 Task: Create a due date automation trigger when advanced on, 2 working days after a card is due add basic not assigned to member @aryan at 11:00 AM.
Action: Mouse moved to (1232, 100)
Screenshot: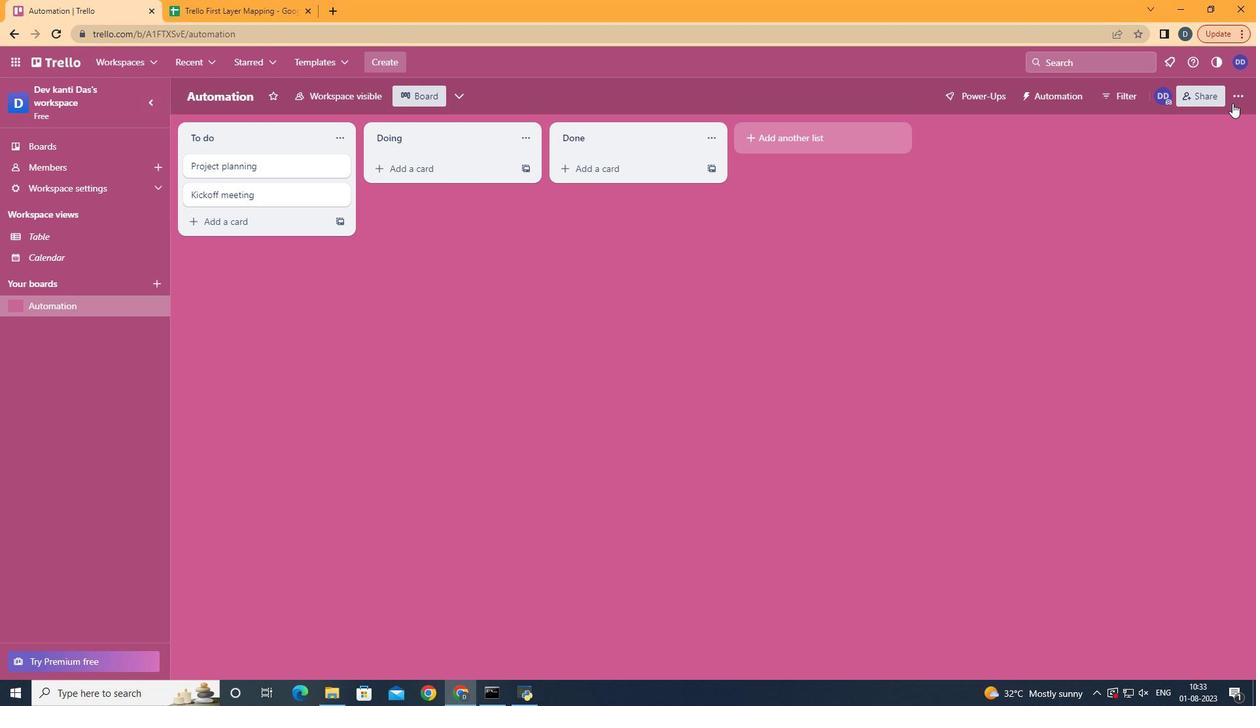 
Action: Mouse pressed left at (1232, 100)
Screenshot: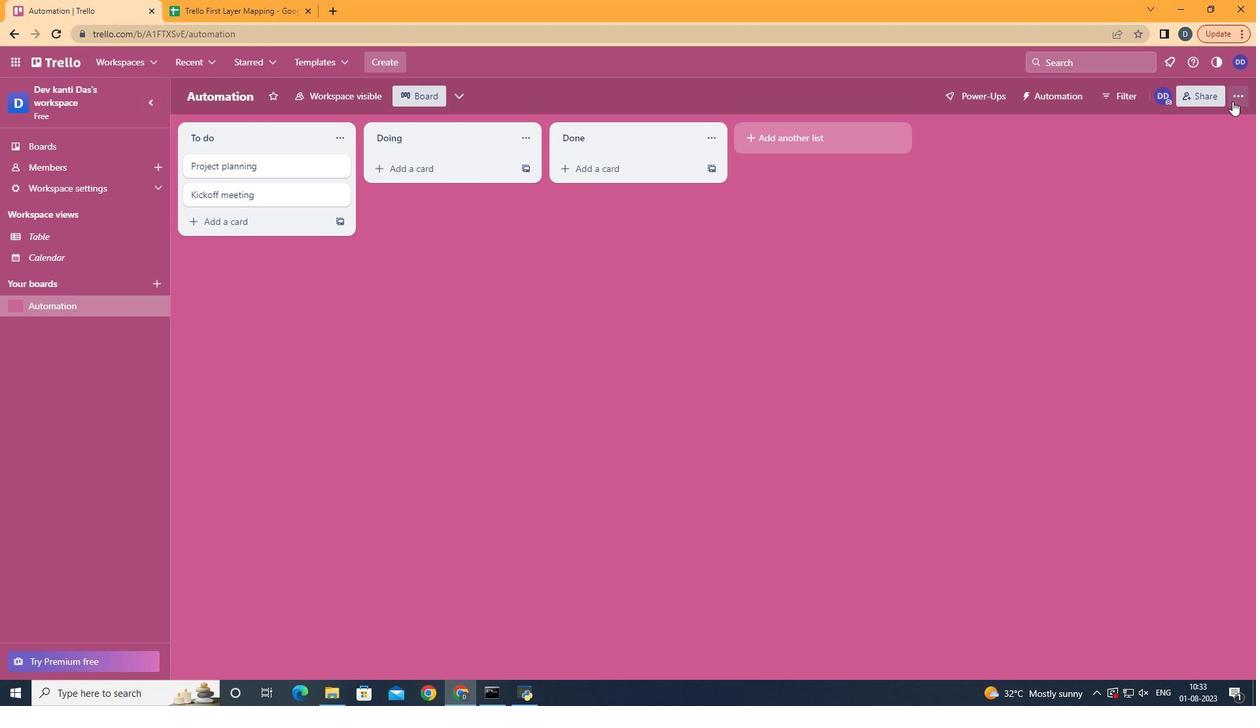 
Action: Mouse moved to (1192, 302)
Screenshot: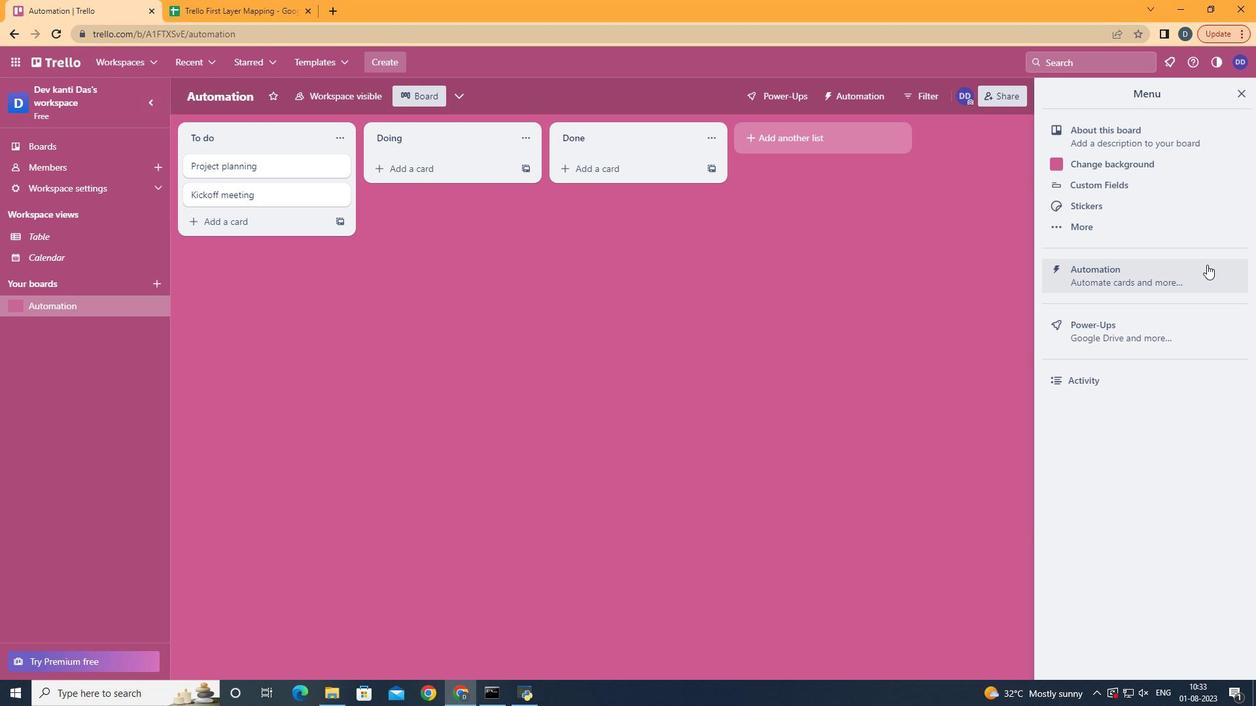 
Action: Mouse pressed left at (1192, 302)
Screenshot: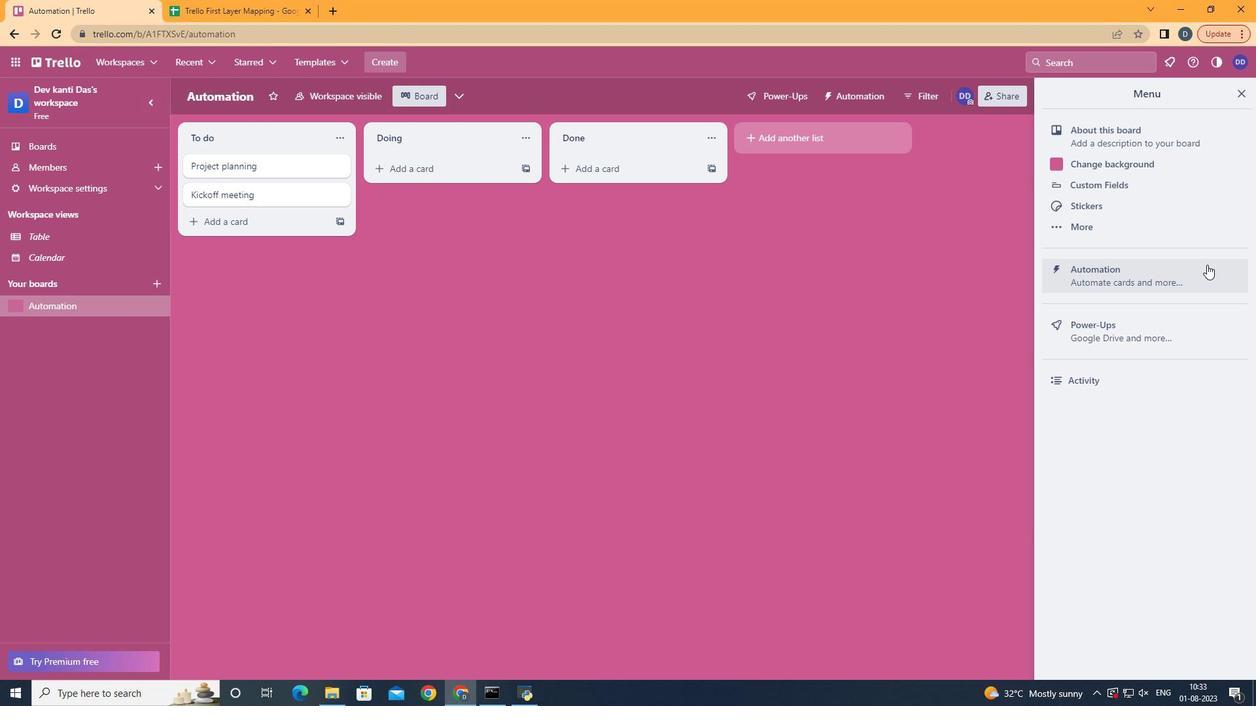 
Action: Mouse moved to (1187, 278)
Screenshot: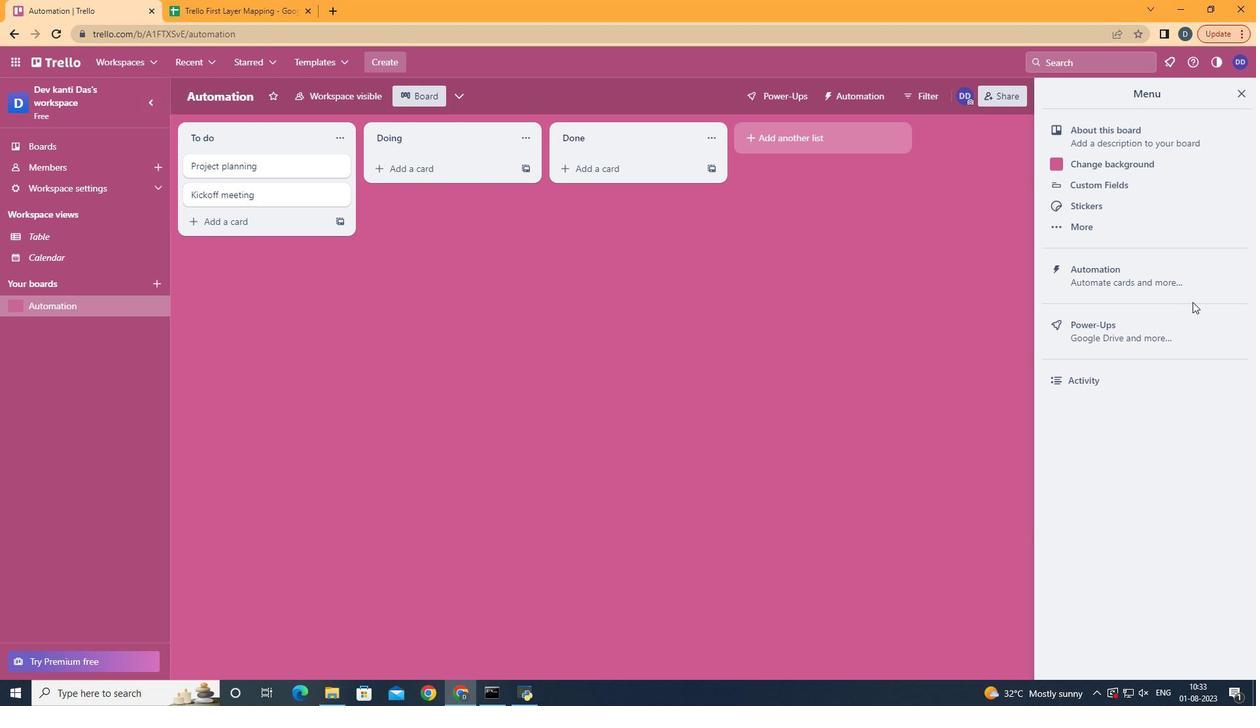 
Action: Mouse pressed left at (1187, 278)
Screenshot: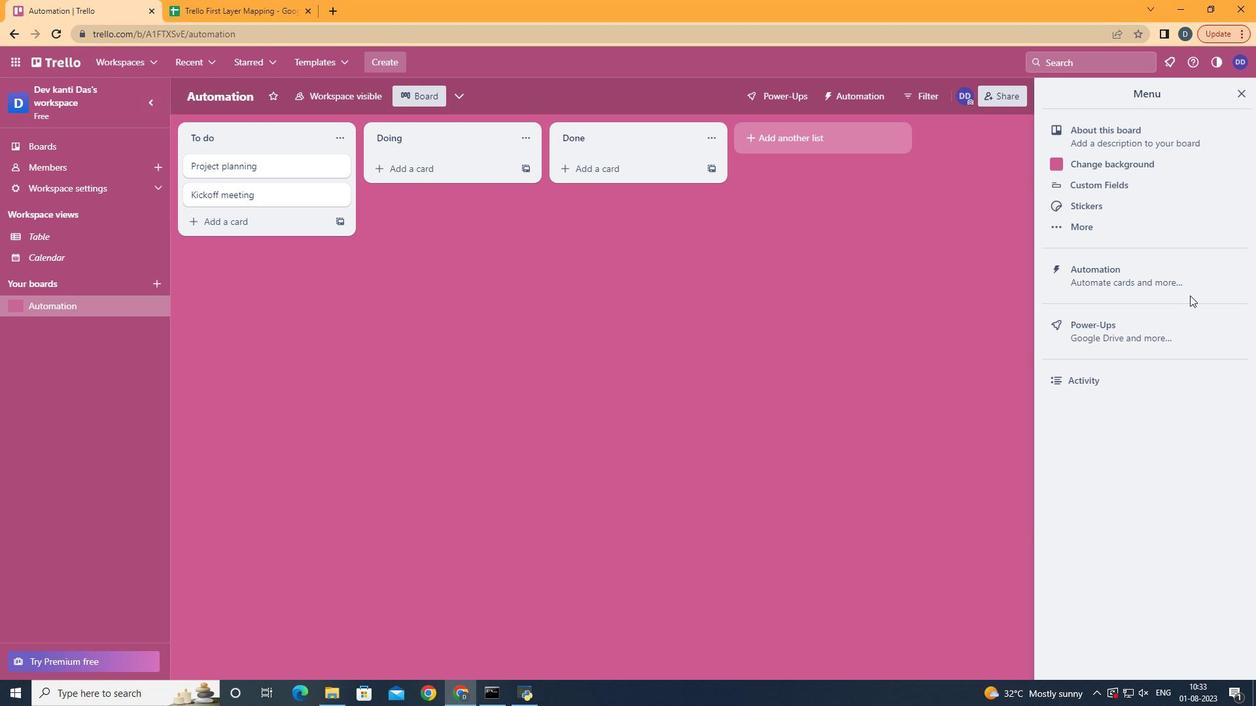 
Action: Mouse moved to (274, 261)
Screenshot: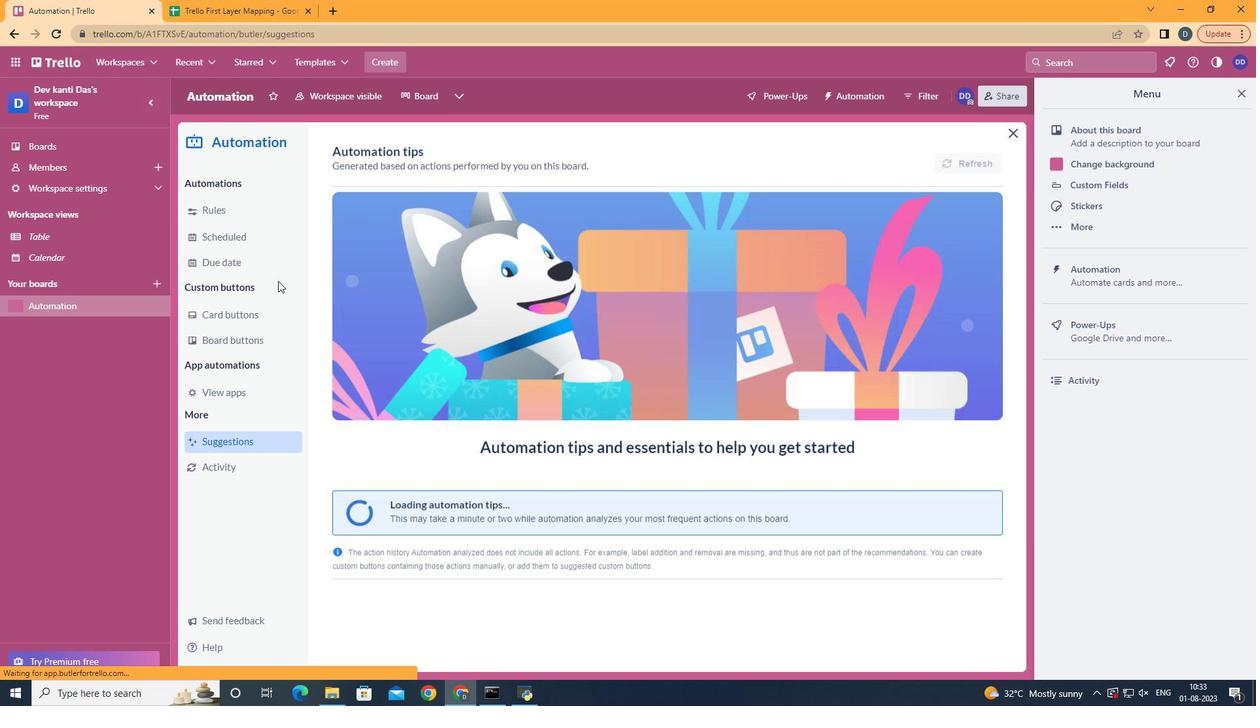 
Action: Mouse pressed left at (274, 261)
Screenshot: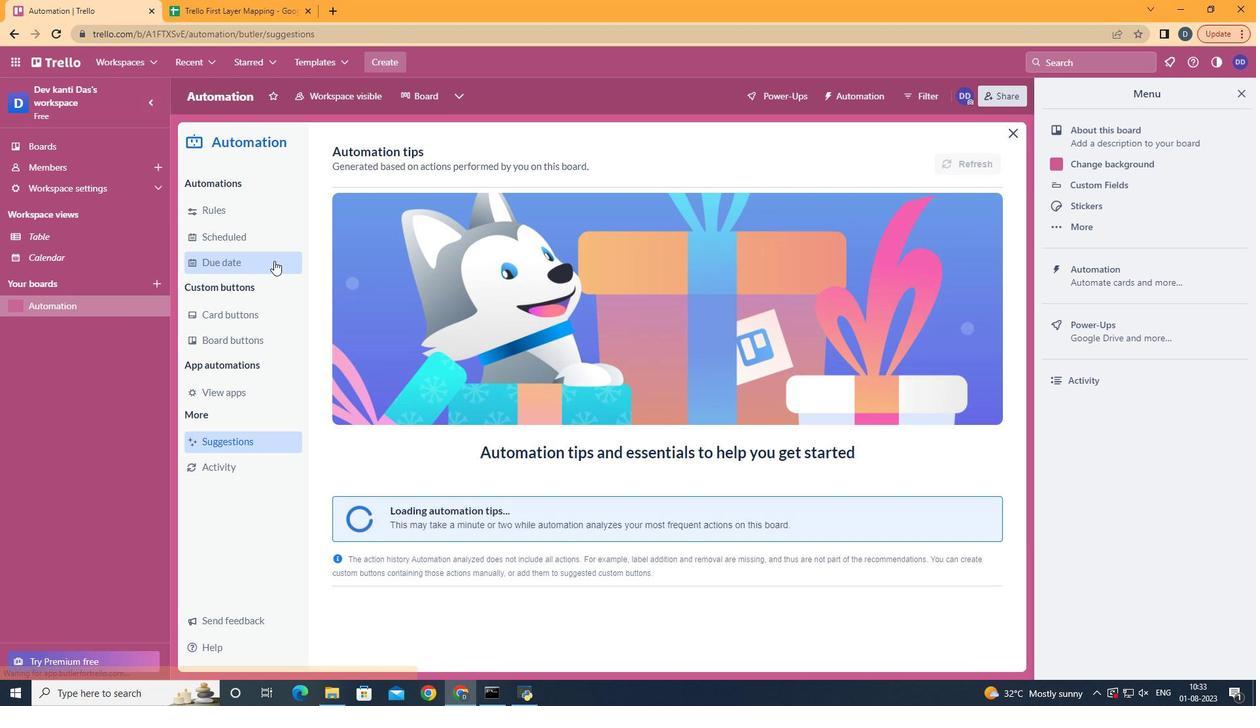 
Action: Mouse moved to (914, 157)
Screenshot: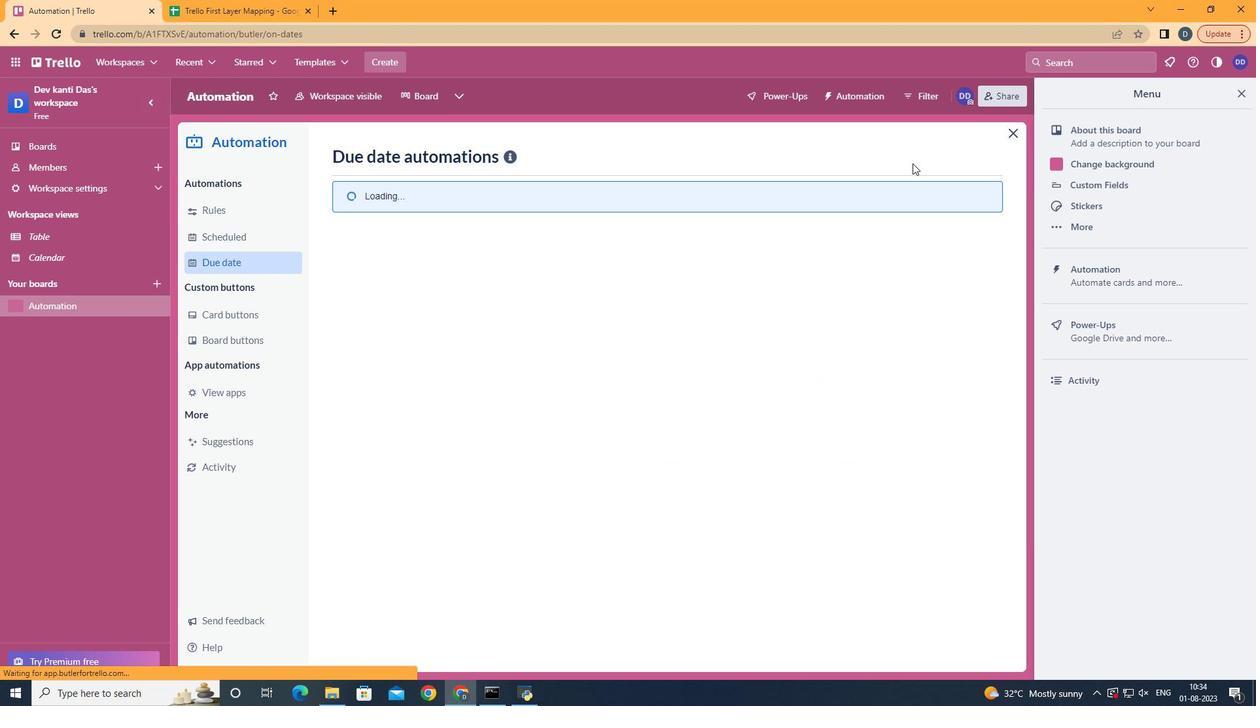 
Action: Mouse pressed left at (914, 157)
Screenshot: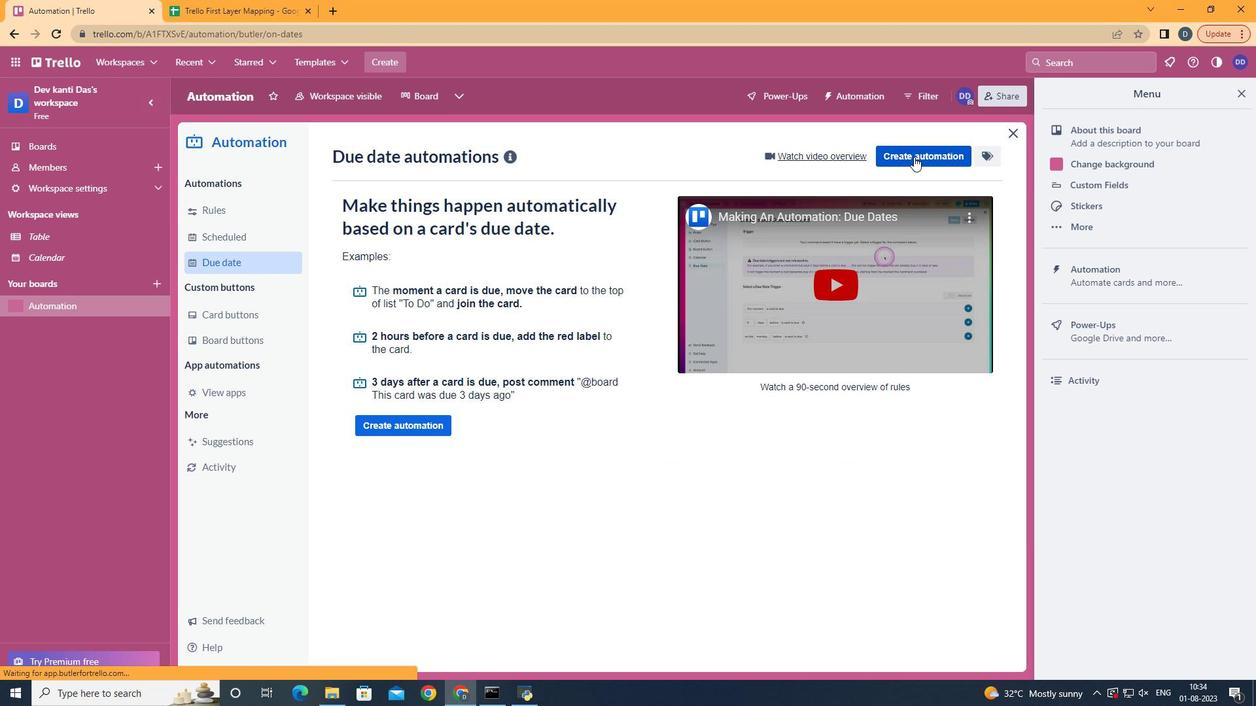 
Action: Mouse moved to (595, 284)
Screenshot: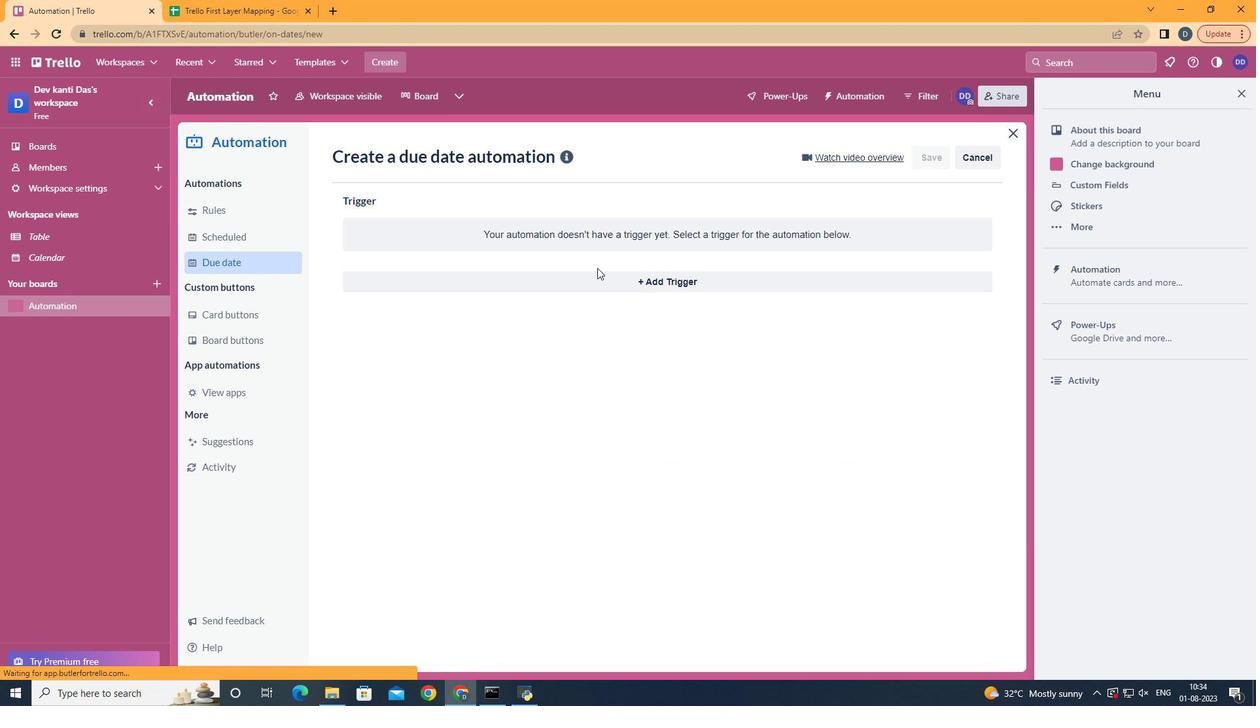 
Action: Mouse pressed left at (595, 284)
Screenshot: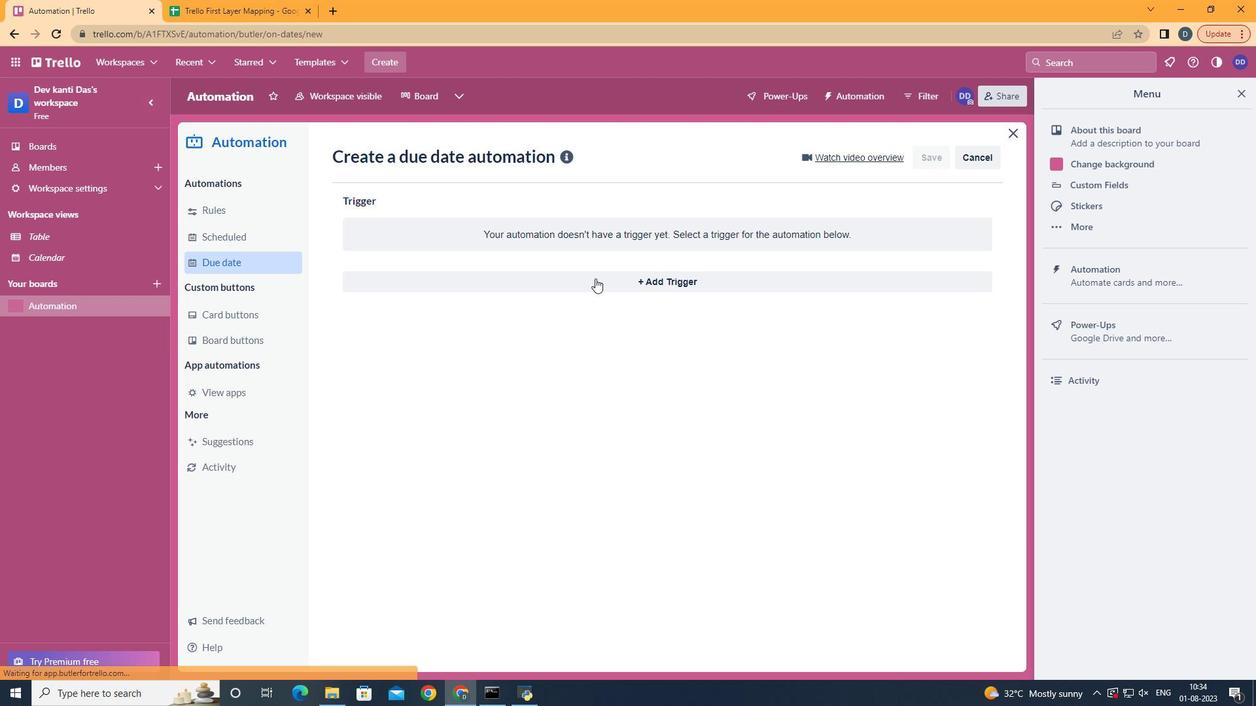 
Action: Mouse moved to (421, 525)
Screenshot: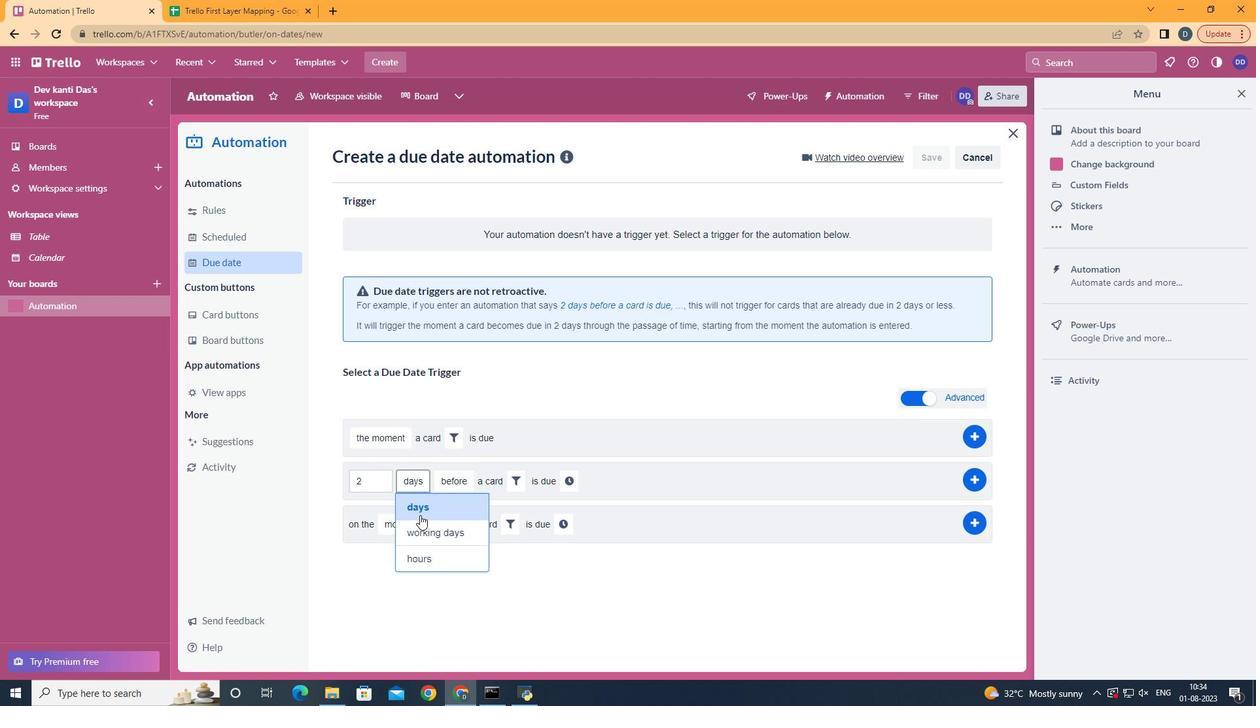 
Action: Mouse pressed left at (421, 525)
Screenshot: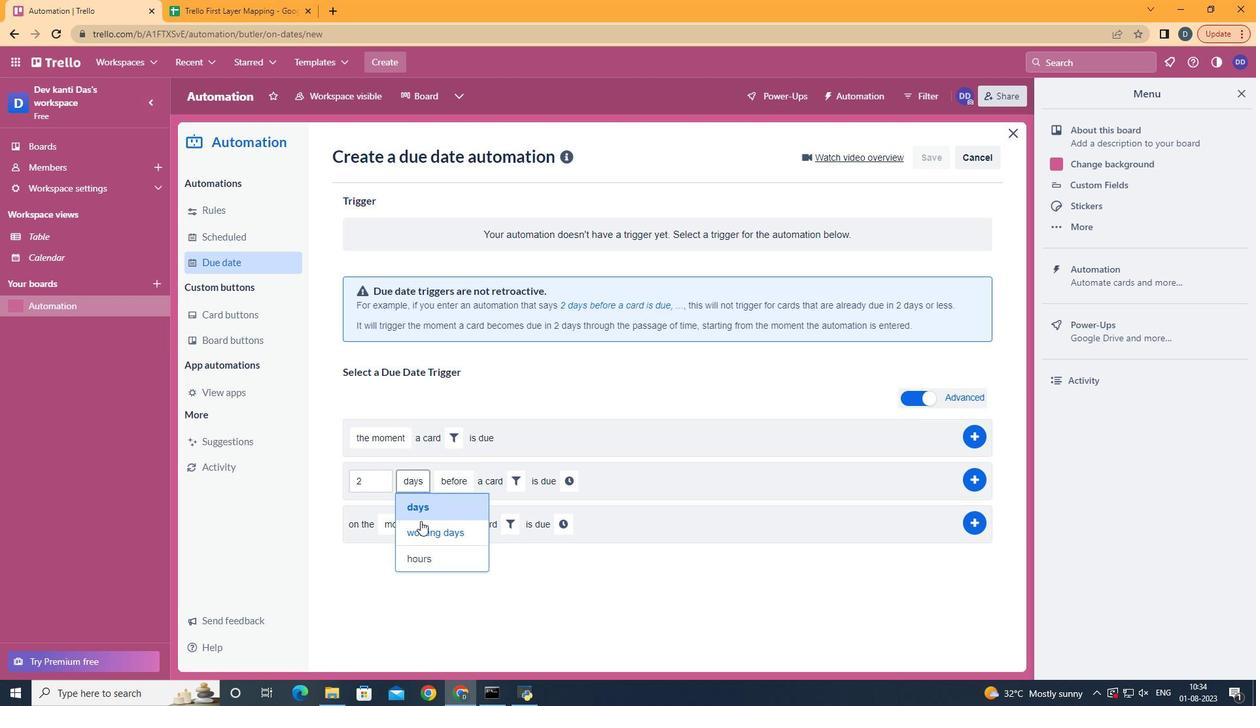 
Action: Mouse moved to (498, 530)
Screenshot: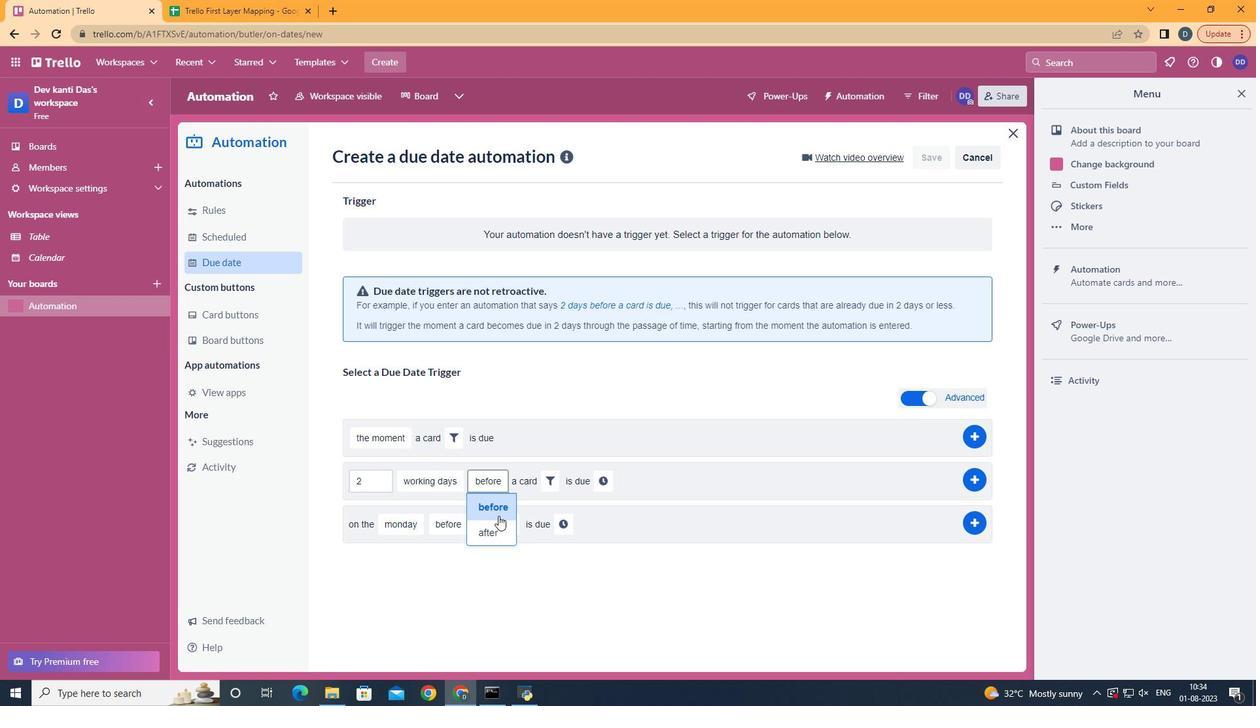
Action: Mouse pressed left at (498, 530)
Screenshot: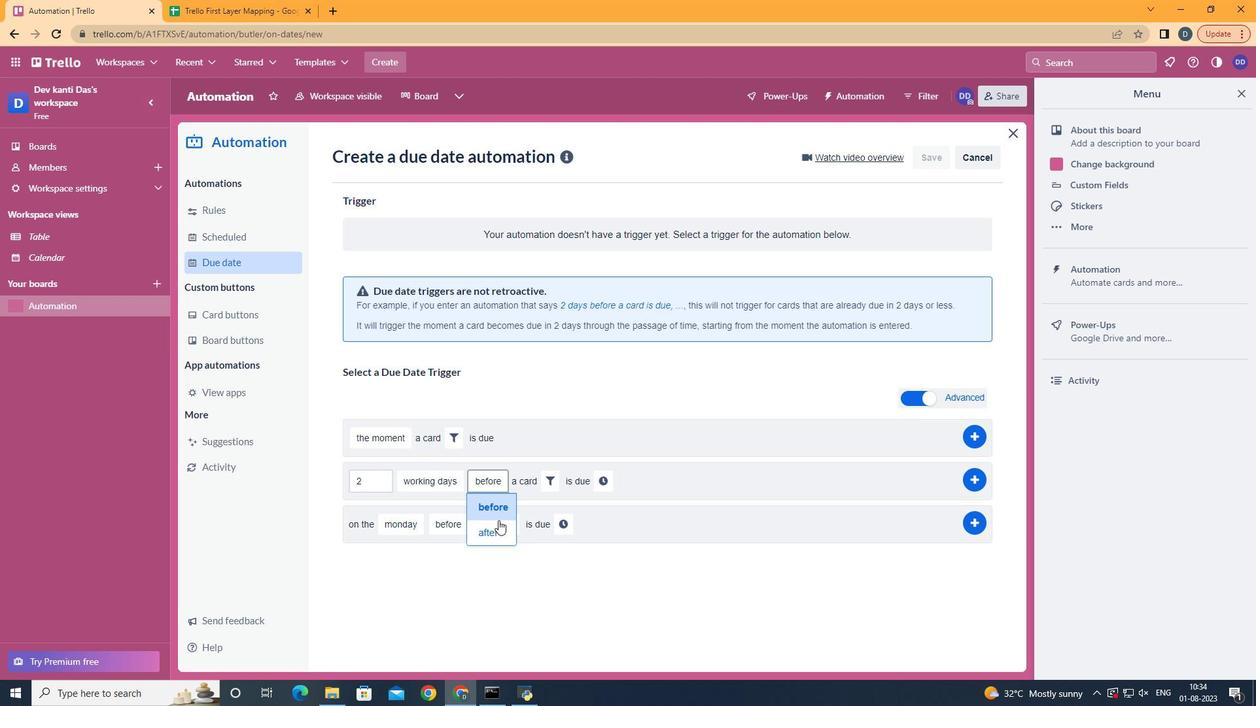 
Action: Mouse moved to (548, 478)
Screenshot: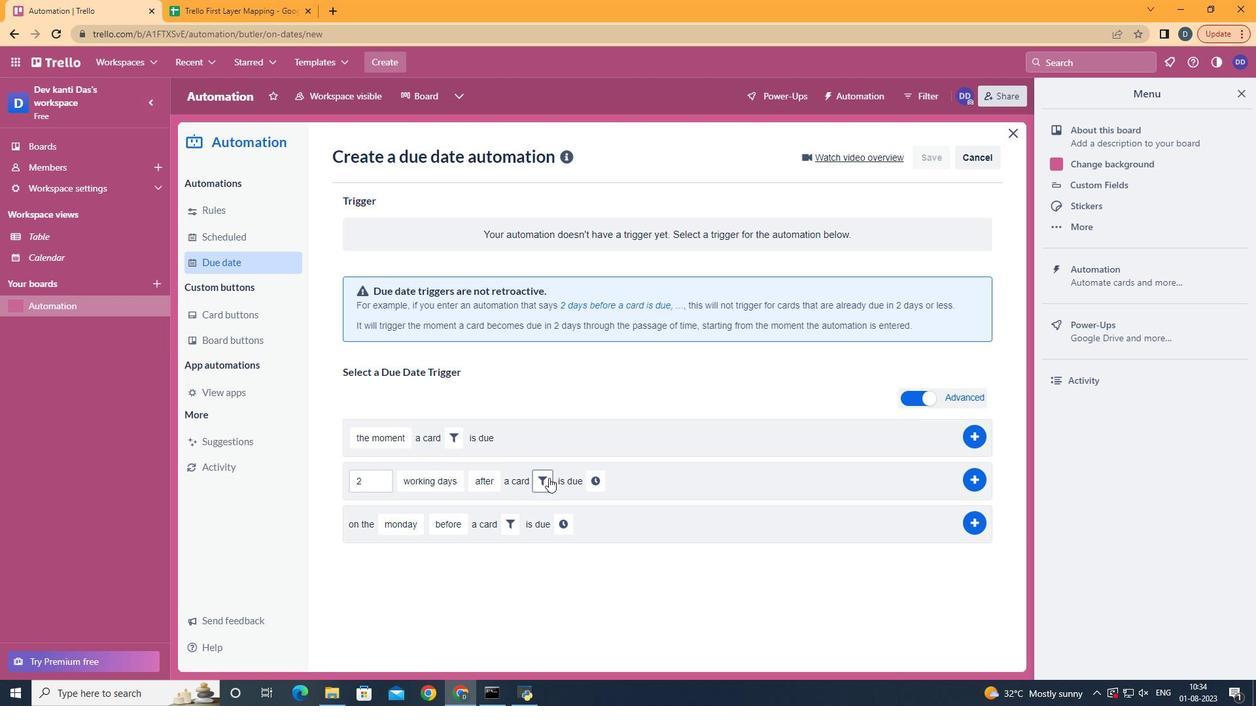 
Action: Mouse pressed left at (548, 478)
Screenshot: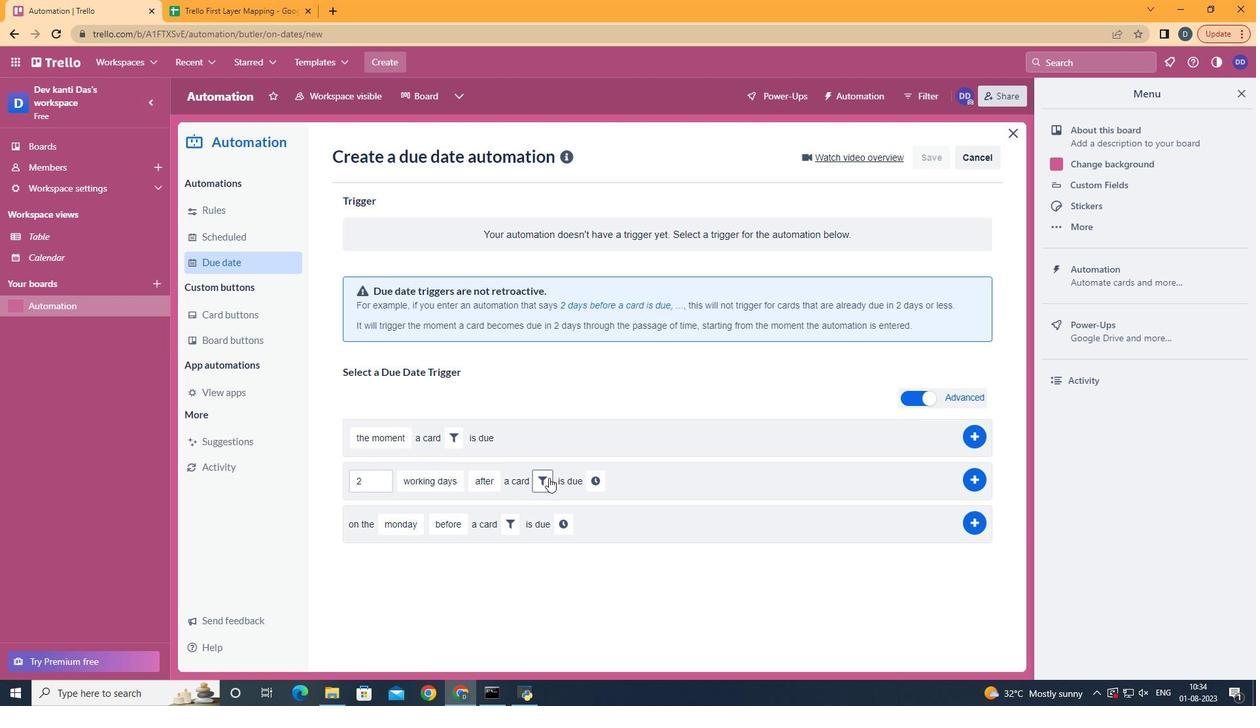 
Action: Mouse moved to (586, 616)
Screenshot: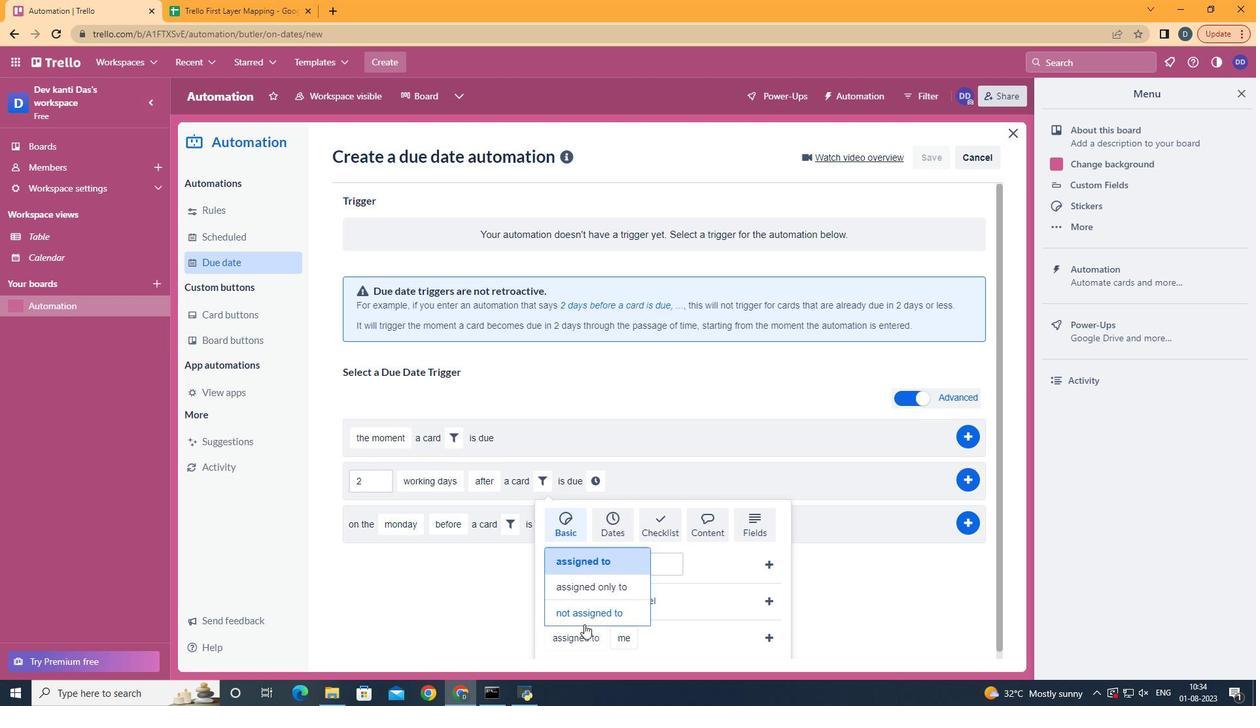 
Action: Mouse pressed left at (586, 616)
Screenshot: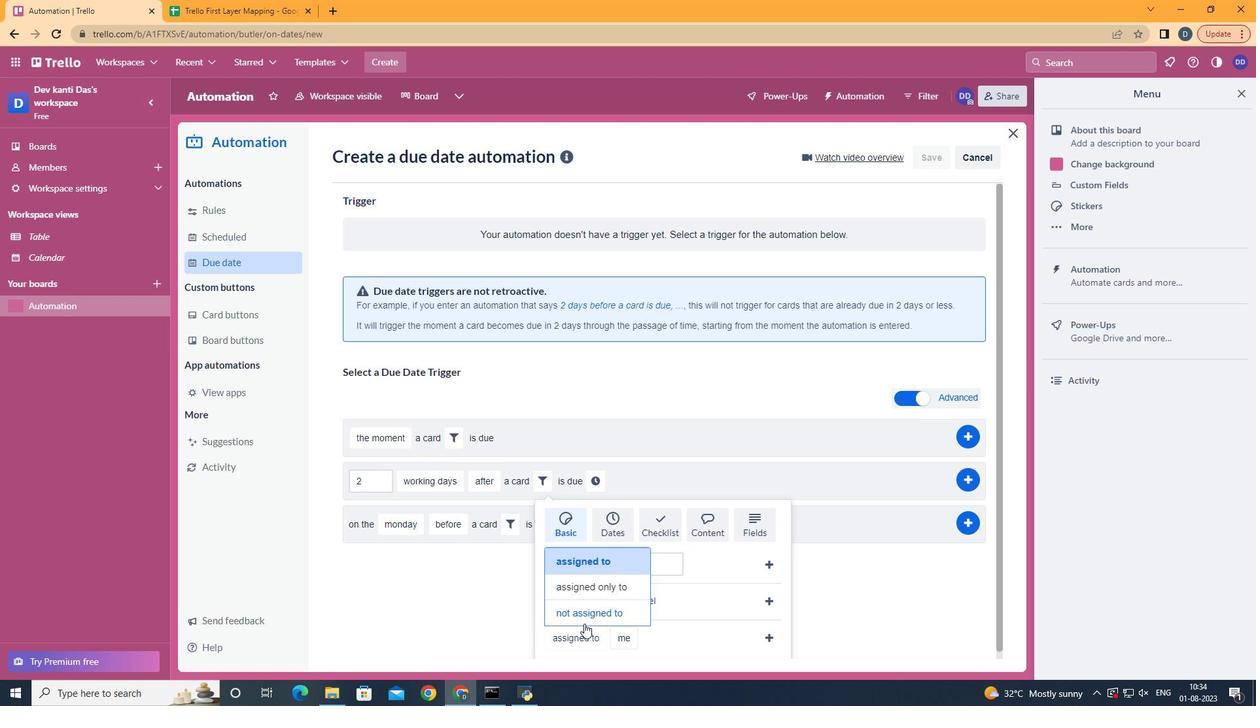 
Action: Mouse moved to (645, 621)
Screenshot: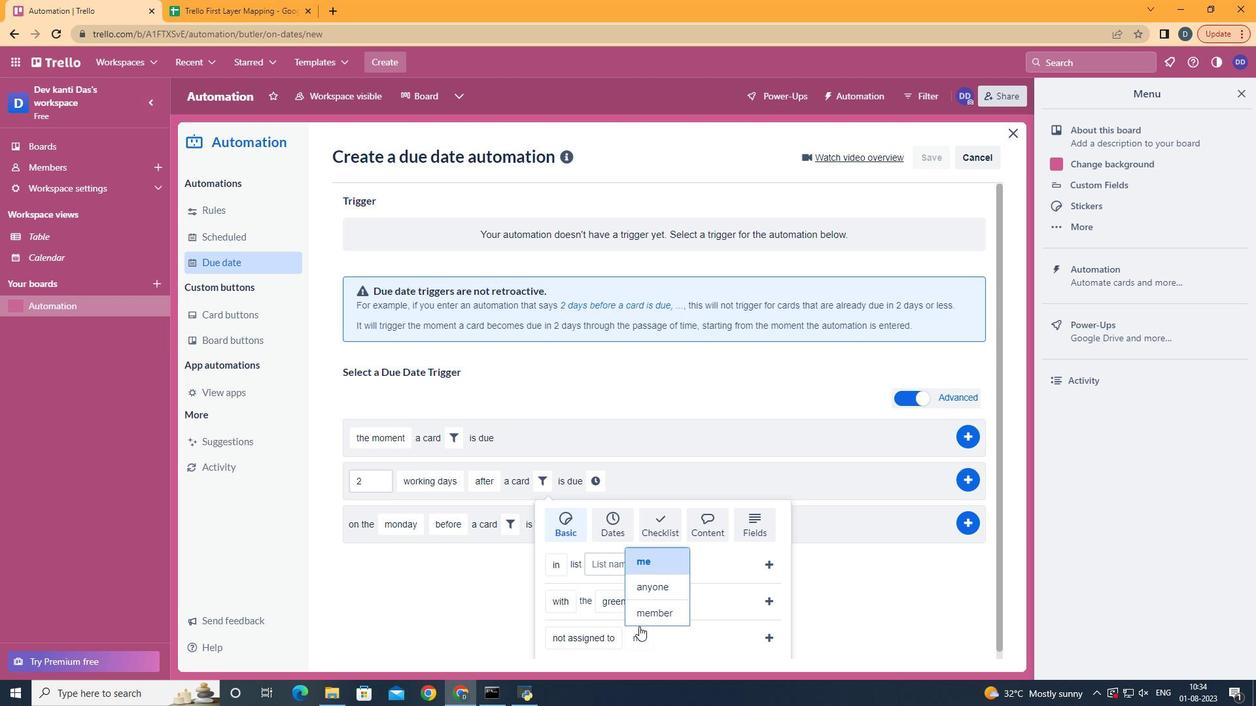 
Action: Mouse pressed left at (645, 621)
Screenshot: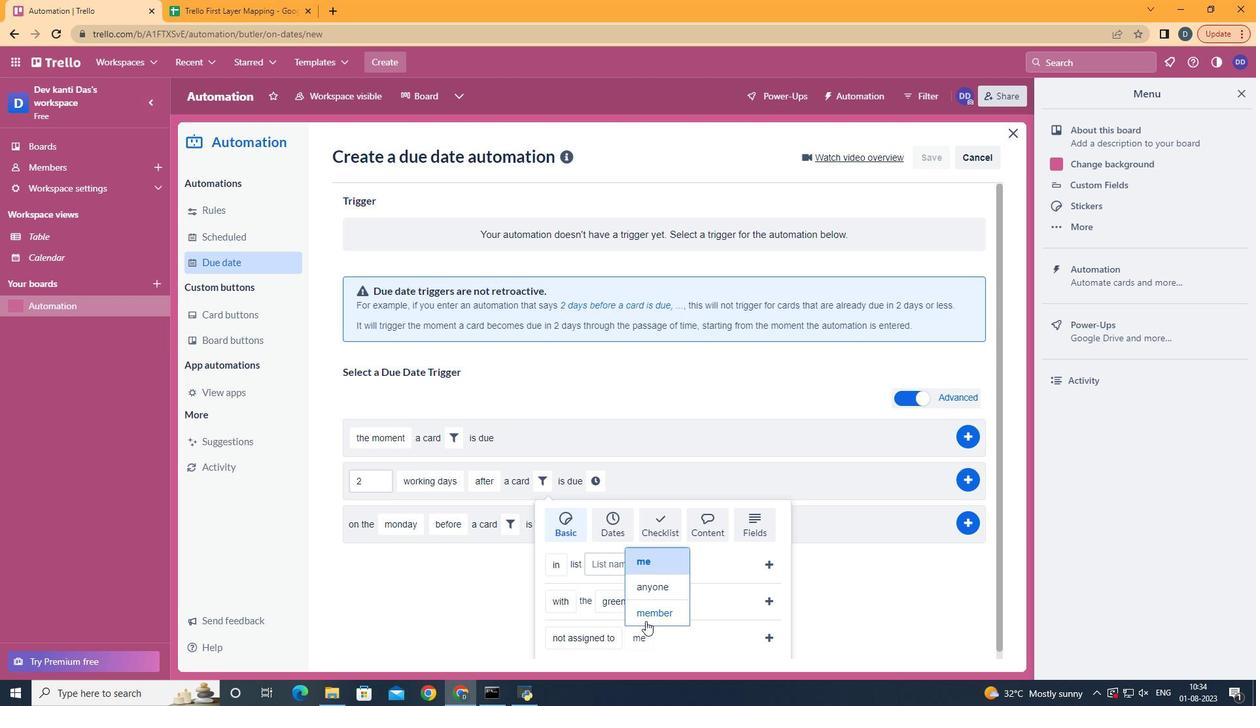 
Action: Mouse moved to (721, 638)
Screenshot: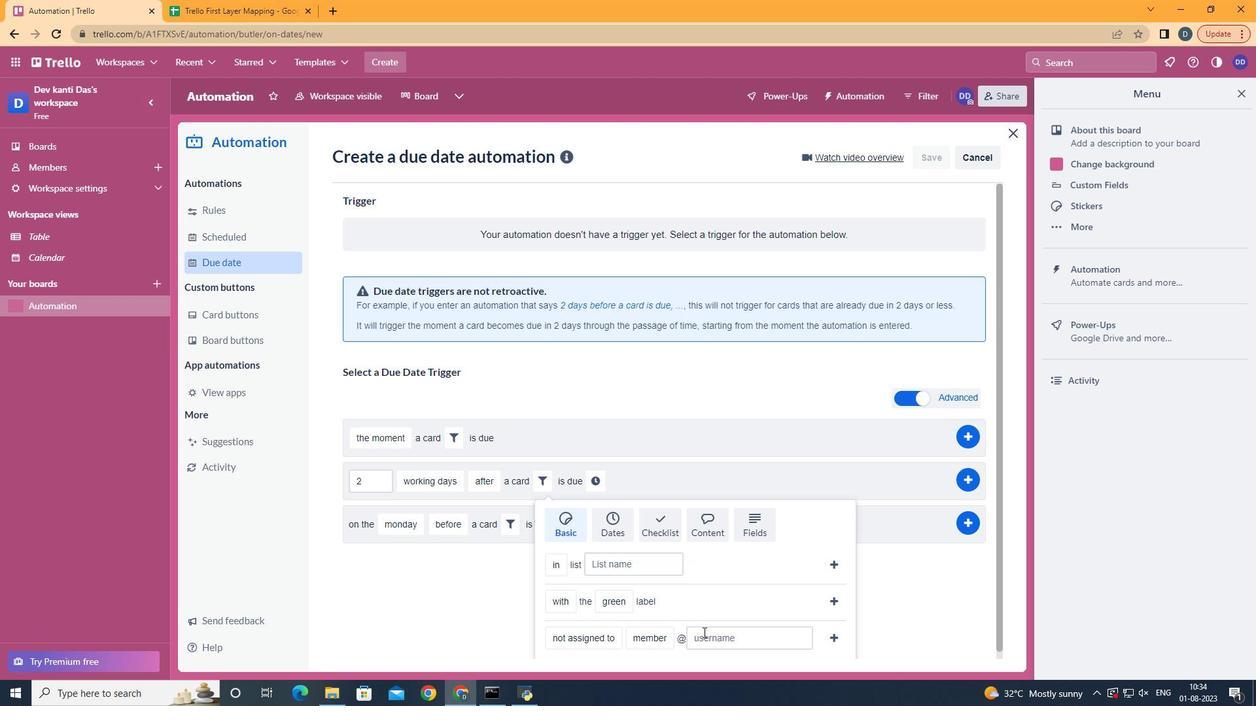 
Action: Mouse pressed left at (721, 638)
Screenshot: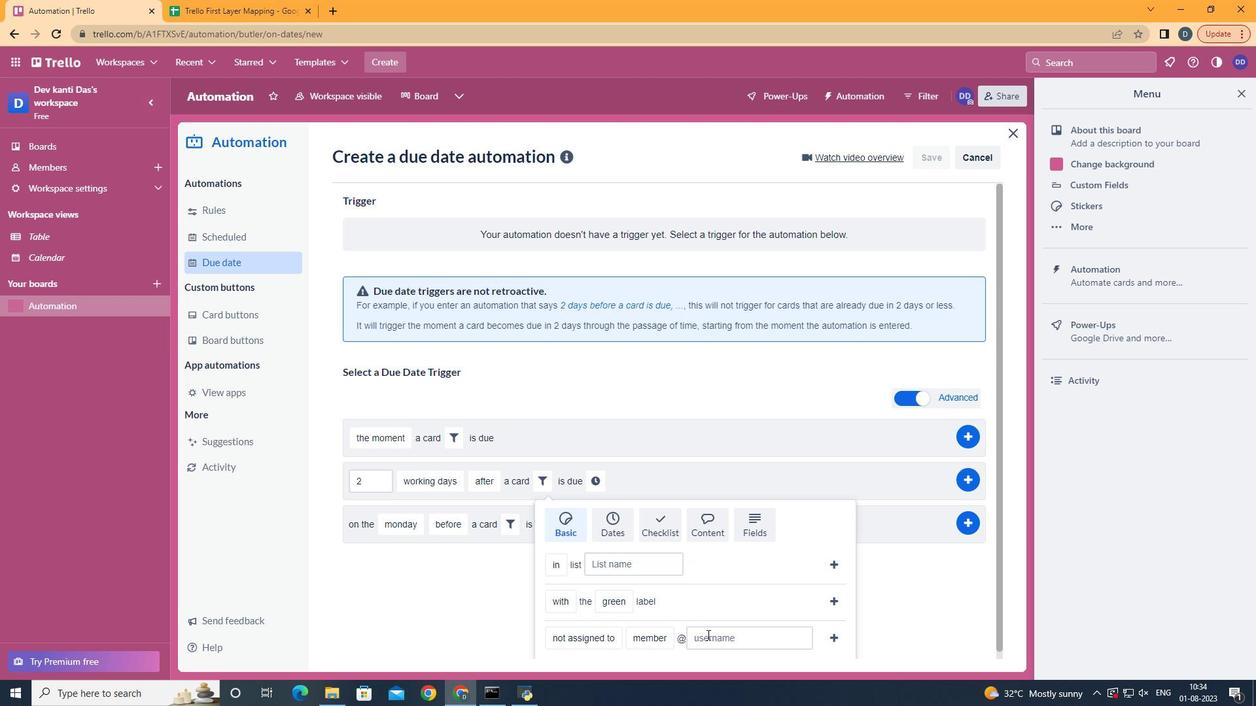 
Action: Key pressed aryan
Screenshot: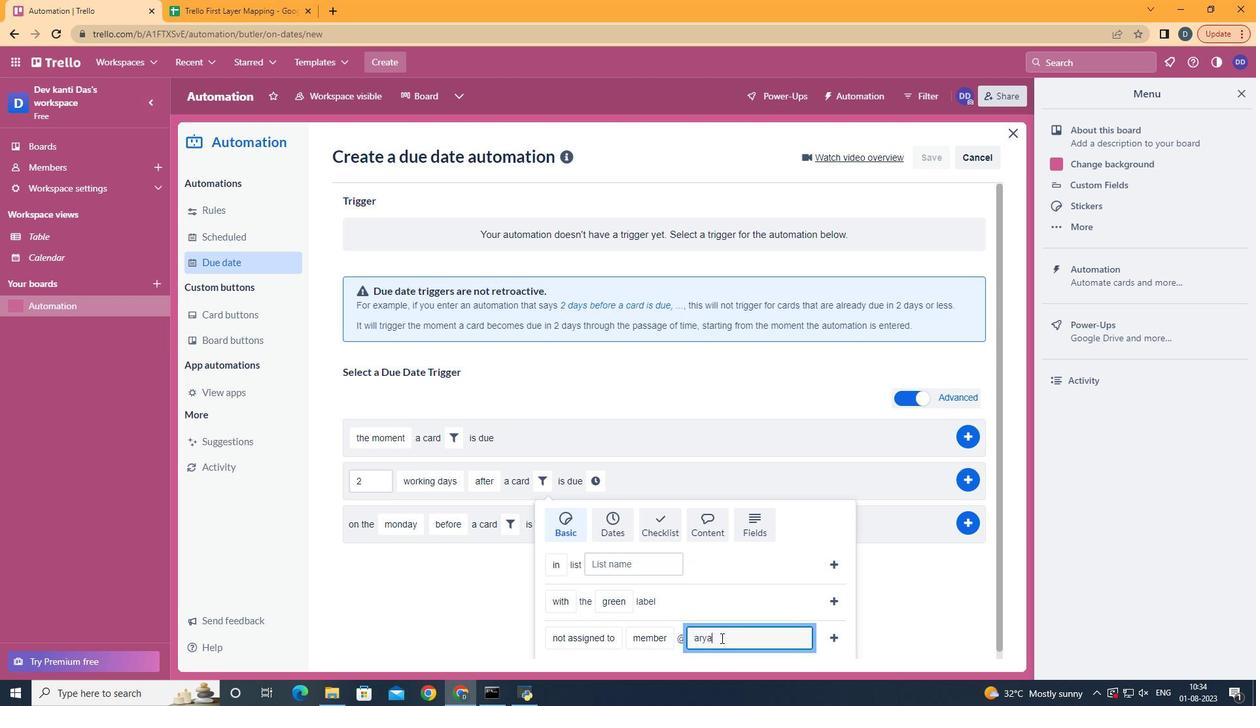 
Action: Mouse moved to (837, 640)
Screenshot: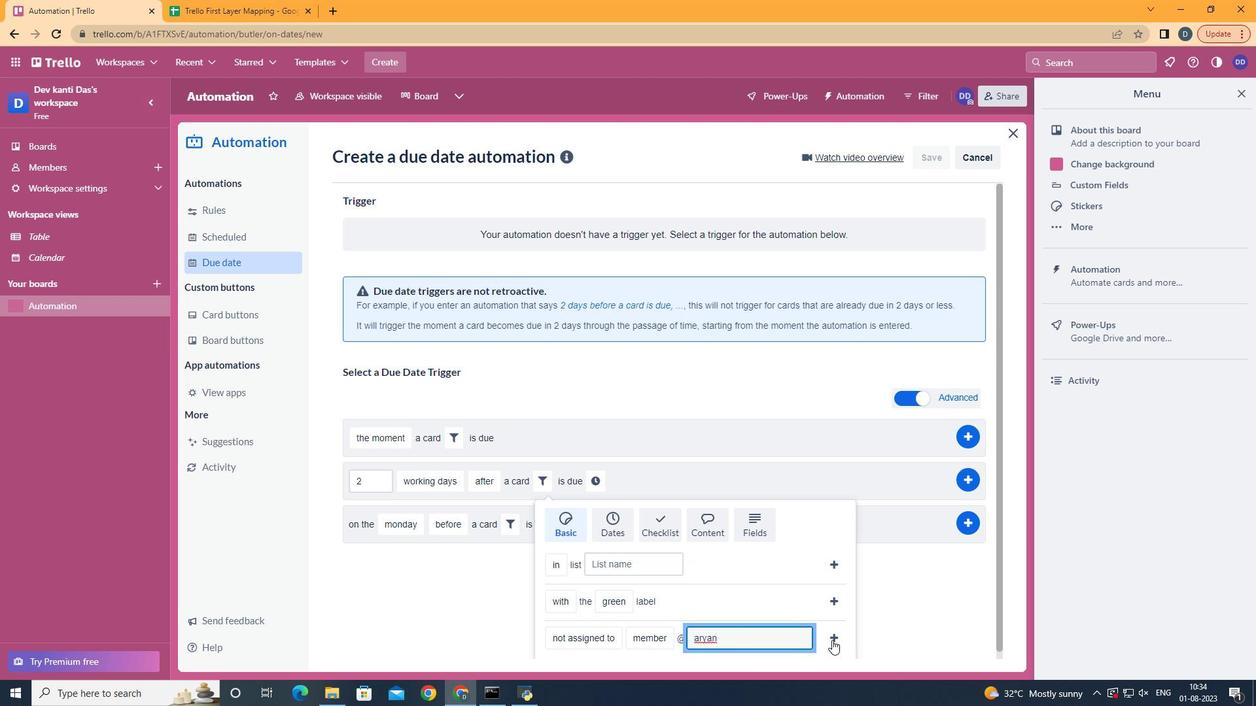 
Action: Mouse pressed left at (837, 640)
Screenshot: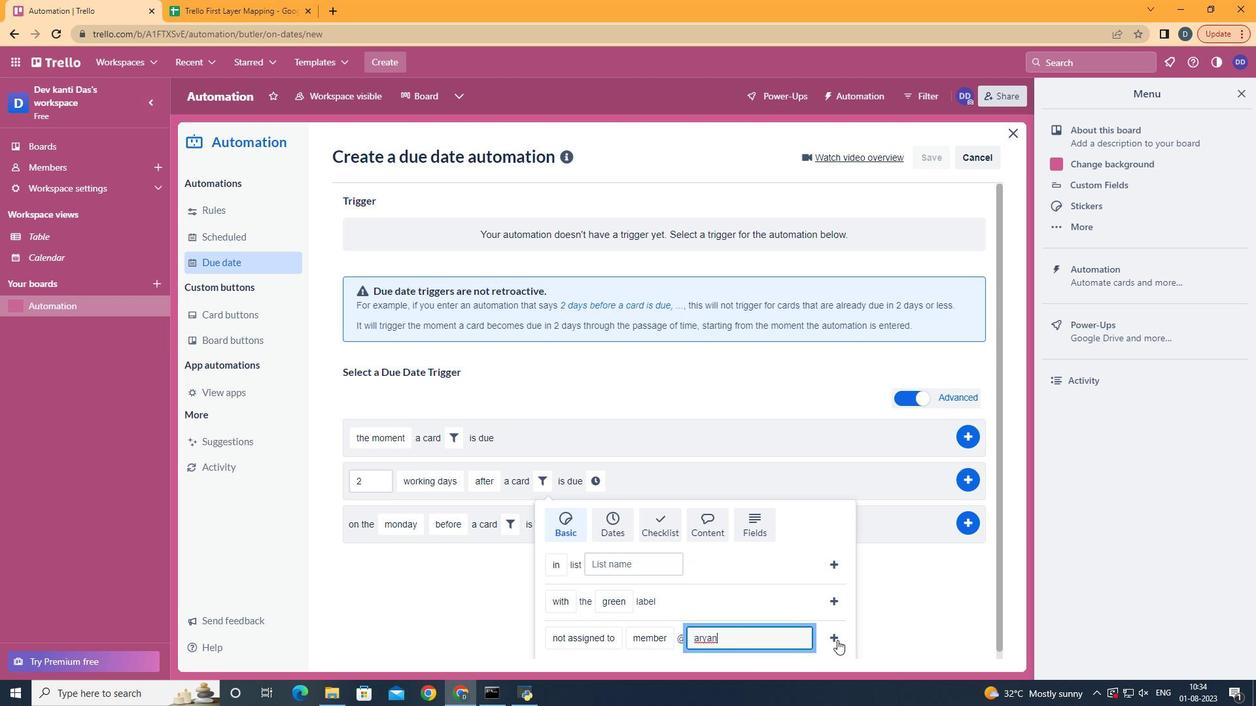 
Action: Mouse moved to (764, 483)
Screenshot: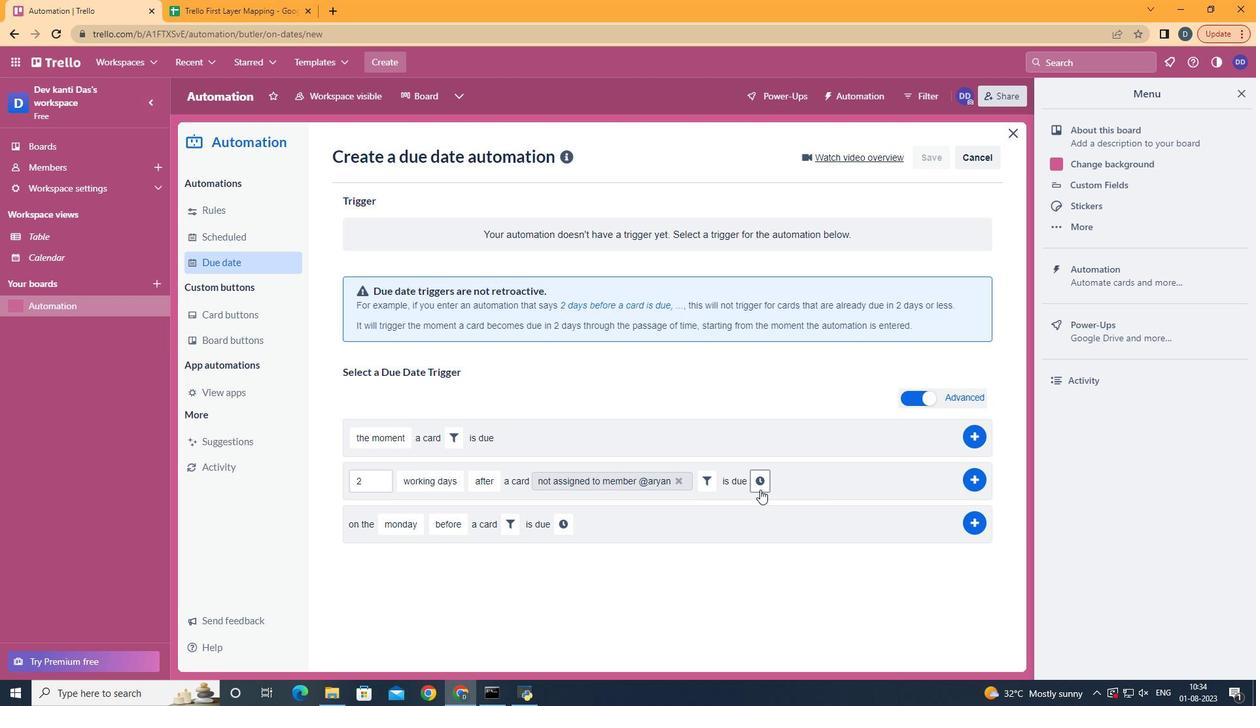 
Action: Mouse pressed left at (764, 483)
Screenshot: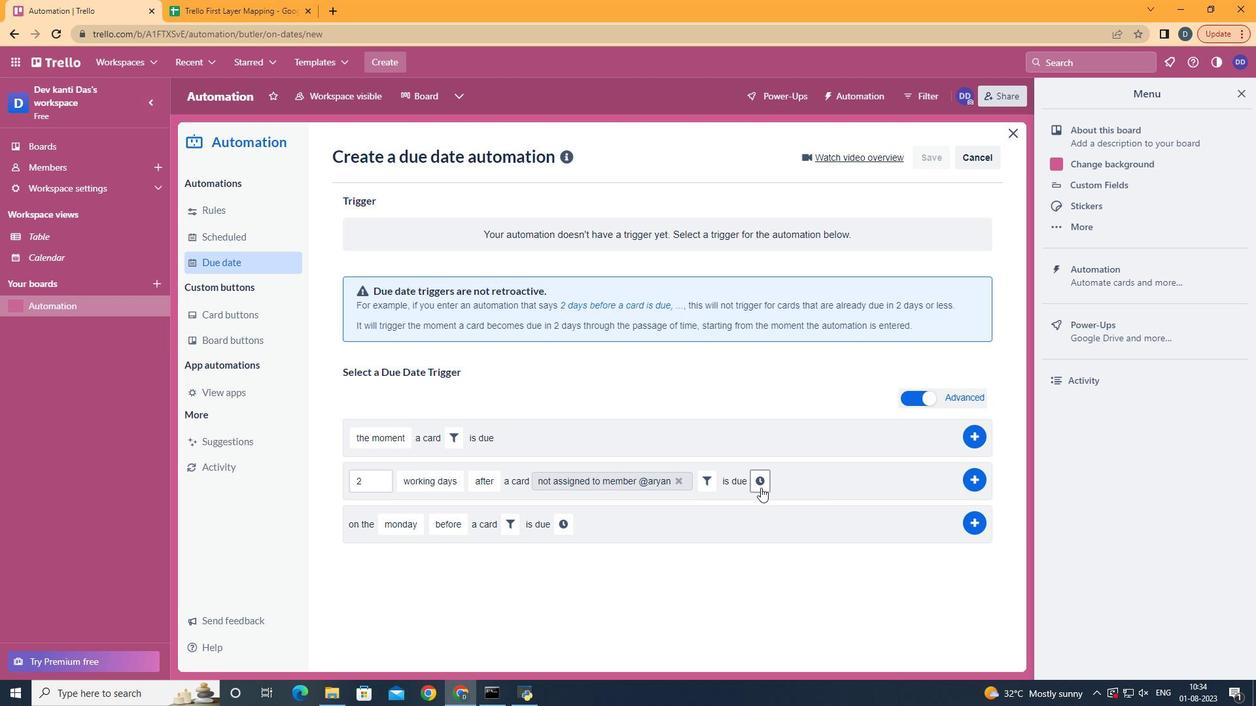 
Action: Mouse moved to (802, 485)
Screenshot: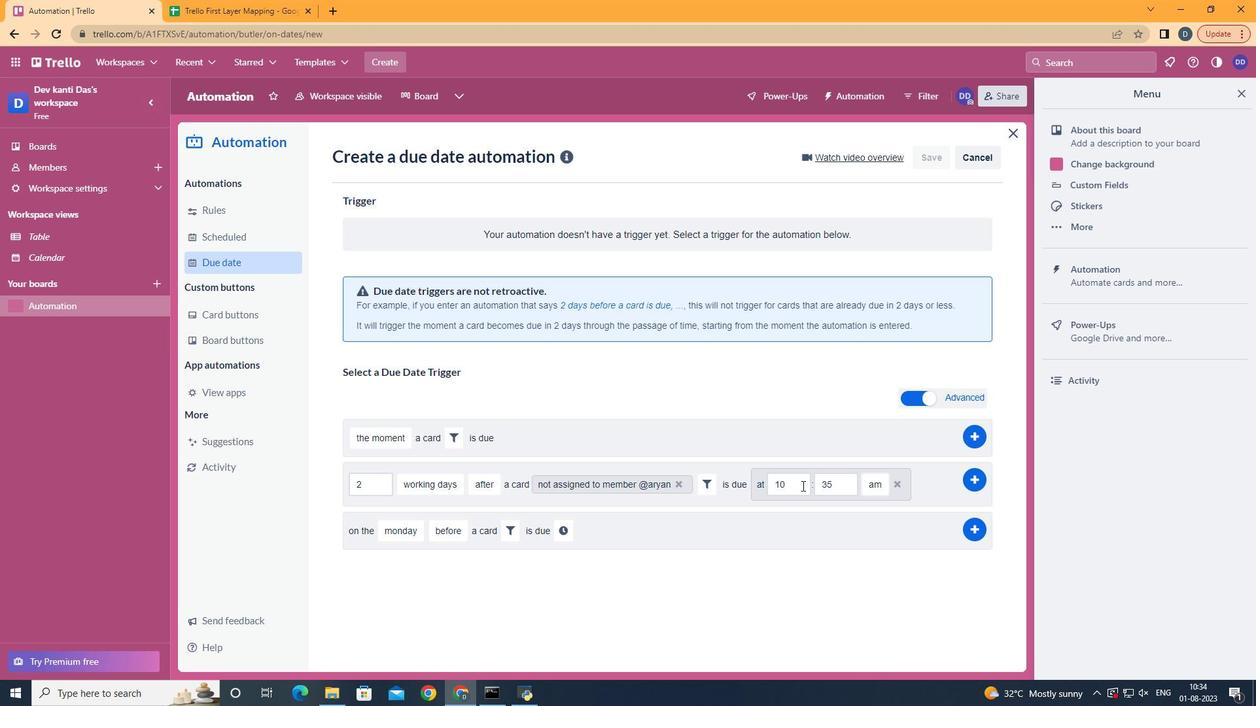 
Action: Mouse pressed left at (802, 485)
Screenshot: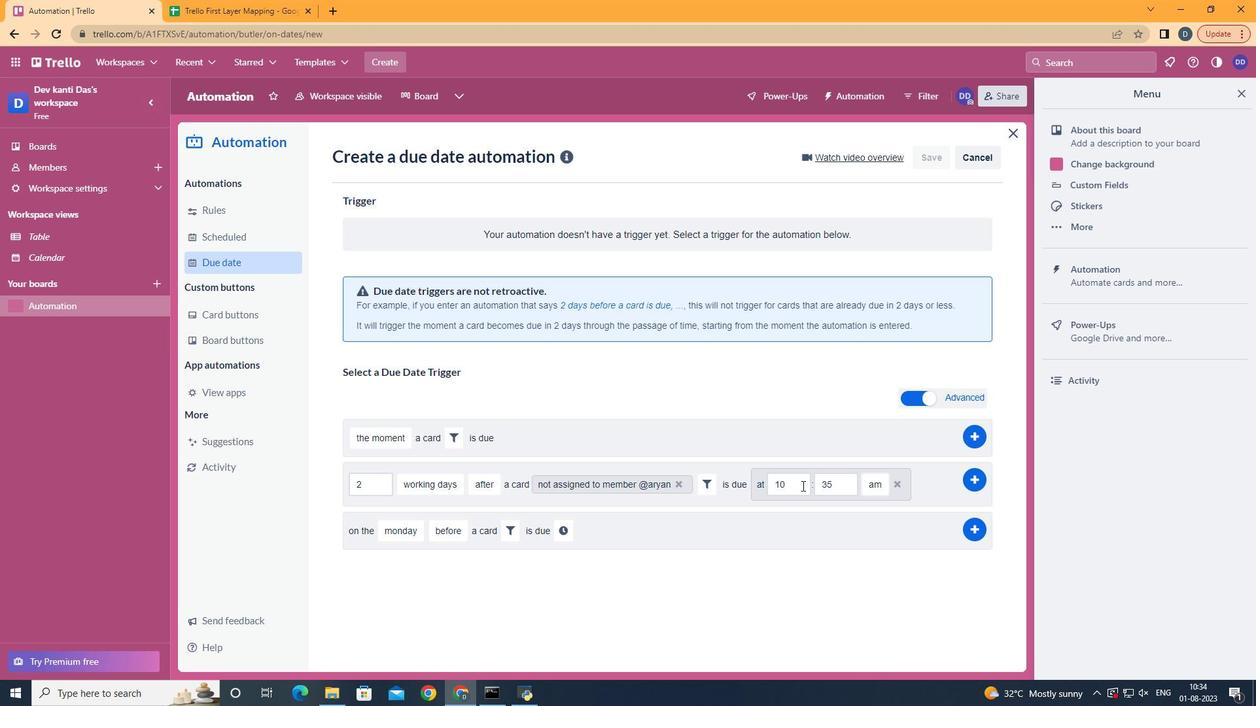 
Action: Key pressed <Key.backspace>1
Screenshot: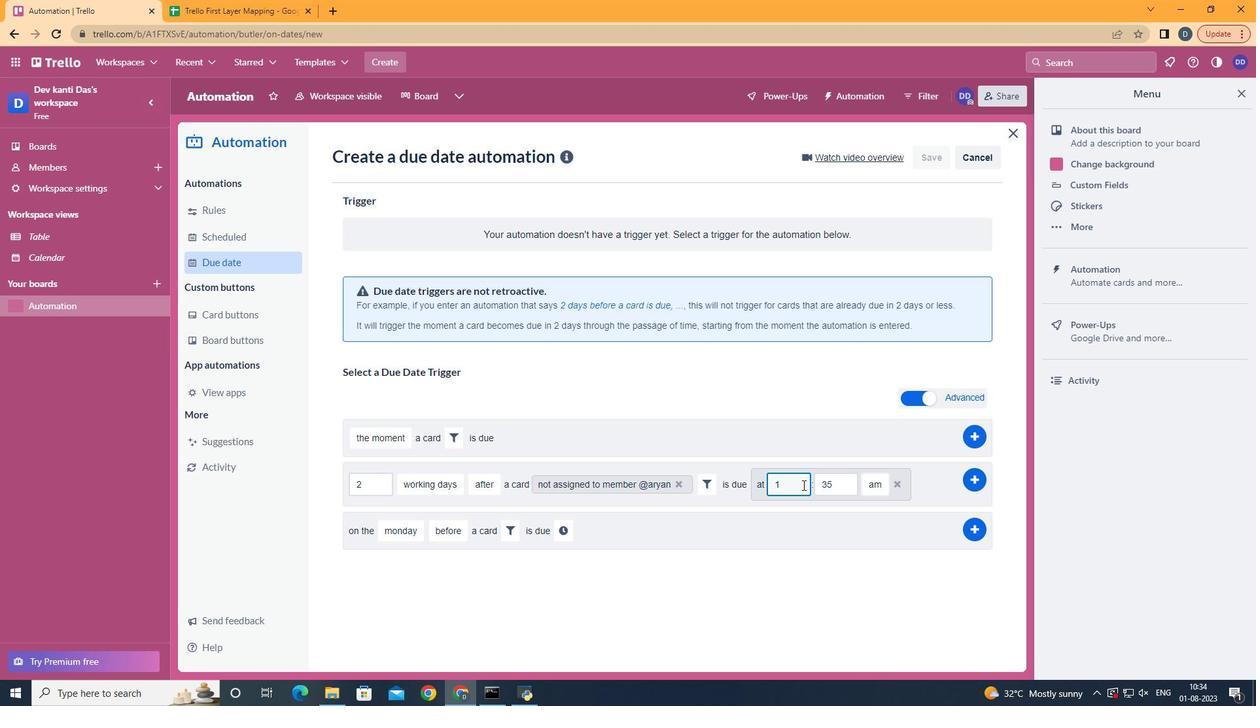 
Action: Mouse moved to (835, 479)
Screenshot: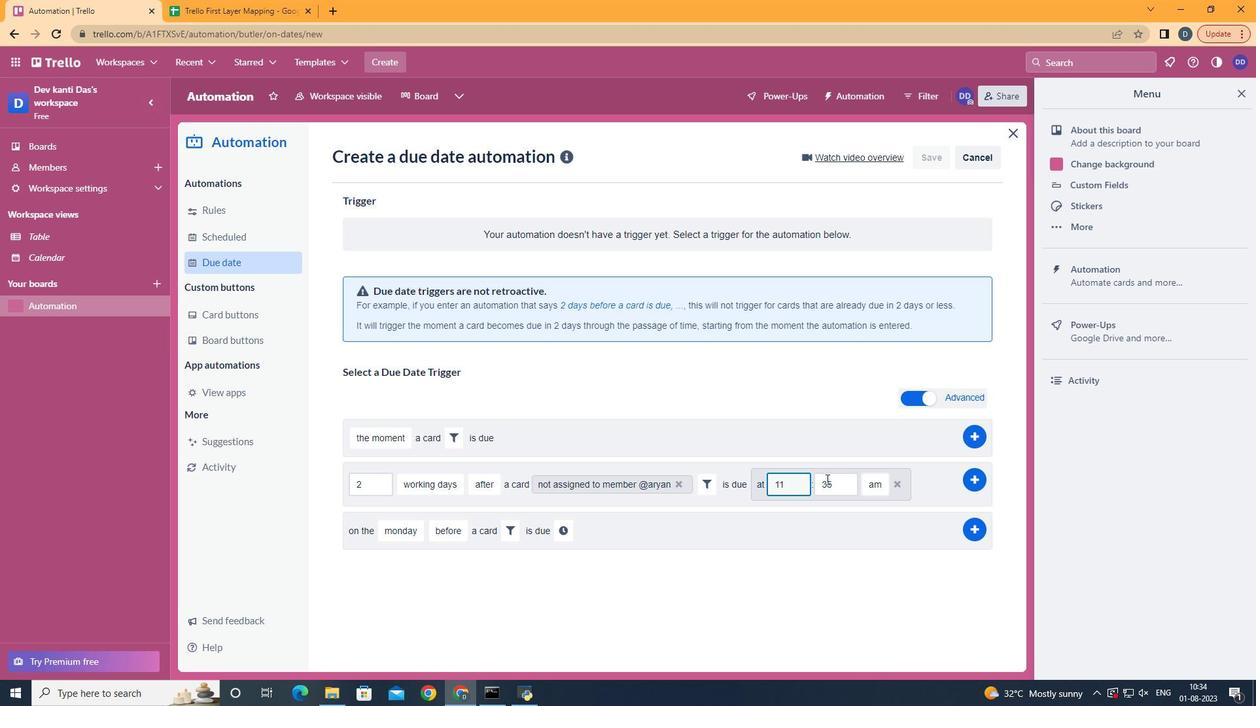 
Action: Mouse pressed left at (835, 479)
Screenshot: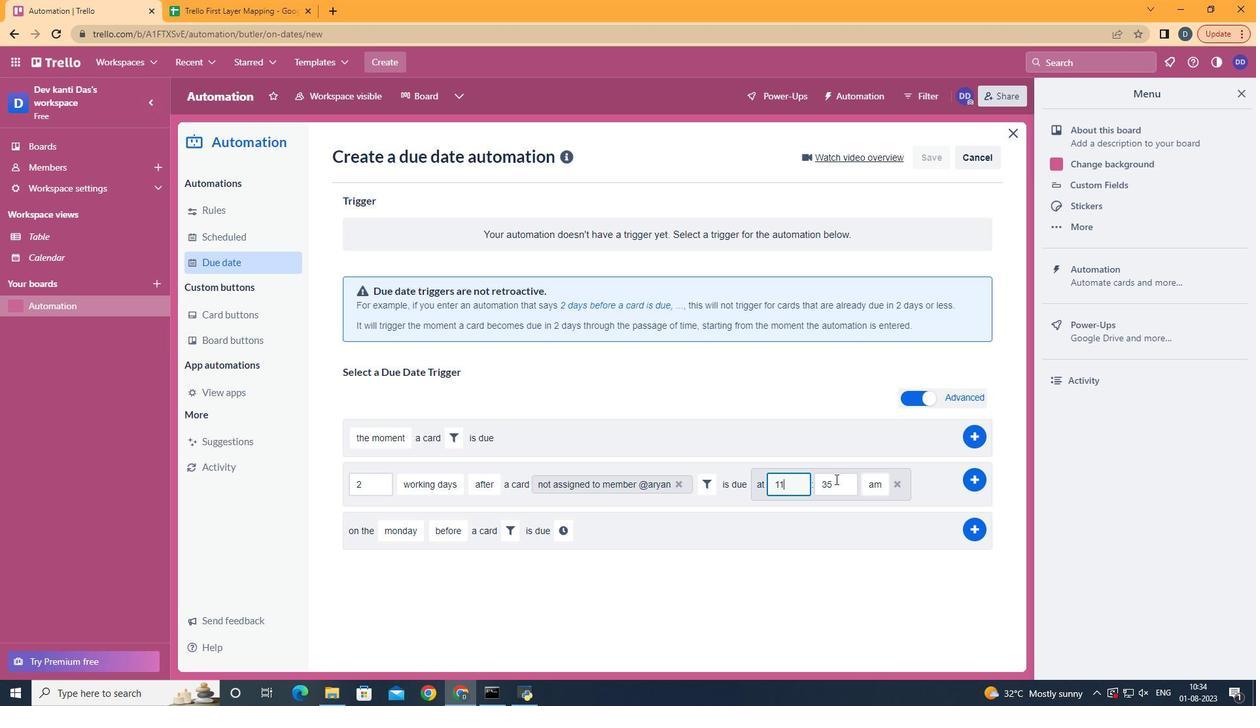 
Action: Key pressed <Key.backspace><Key.backspace>00
Screenshot: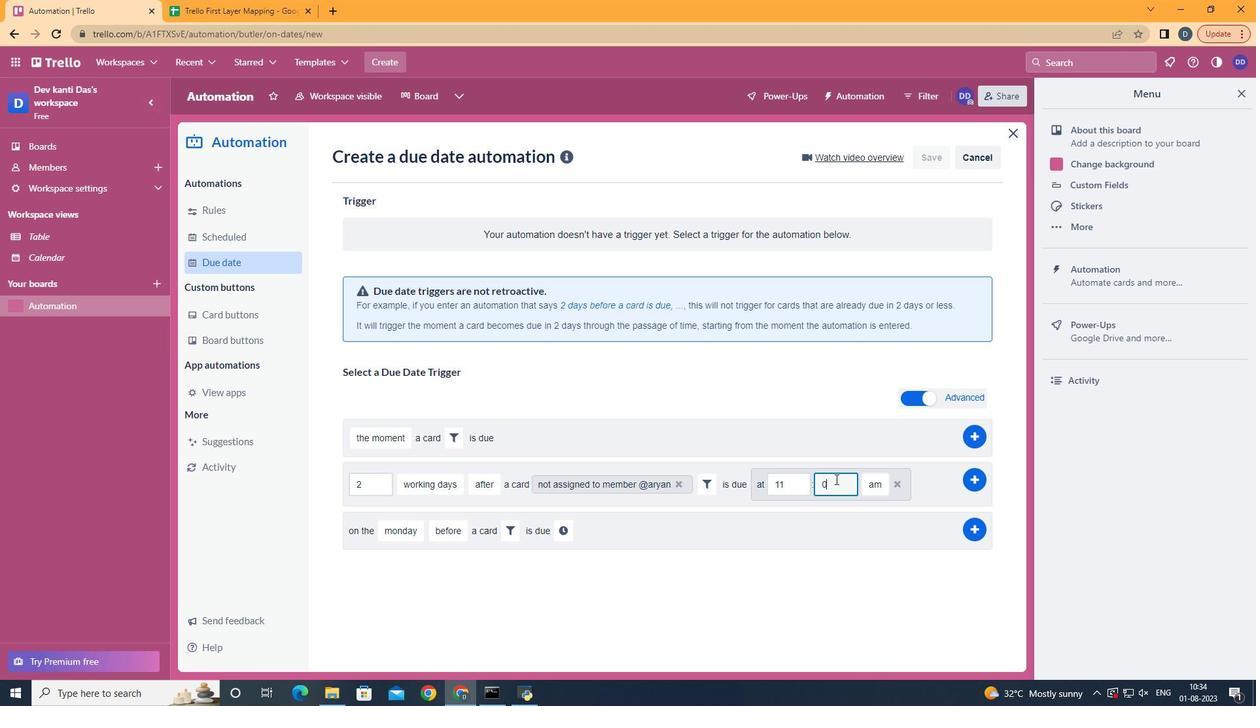 
Action: Mouse moved to (975, 480)
Screenshot: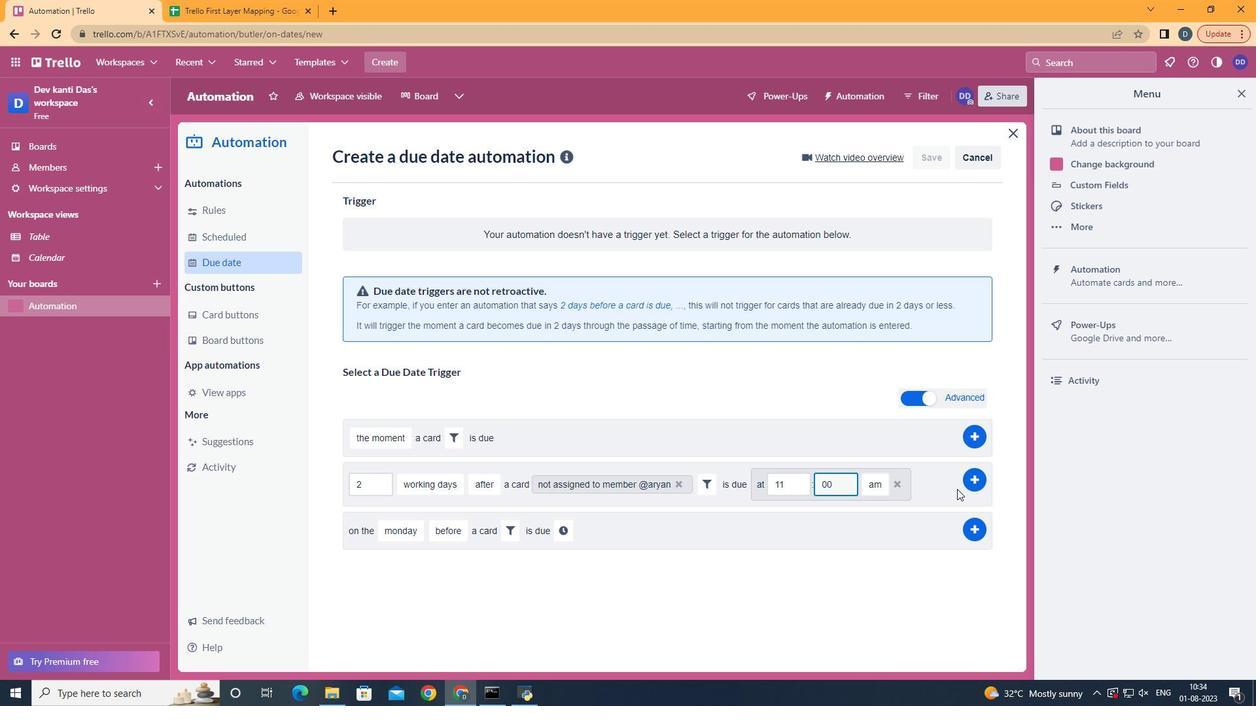 
Action: Mouse pressed left at (975, 480)
Screenshot: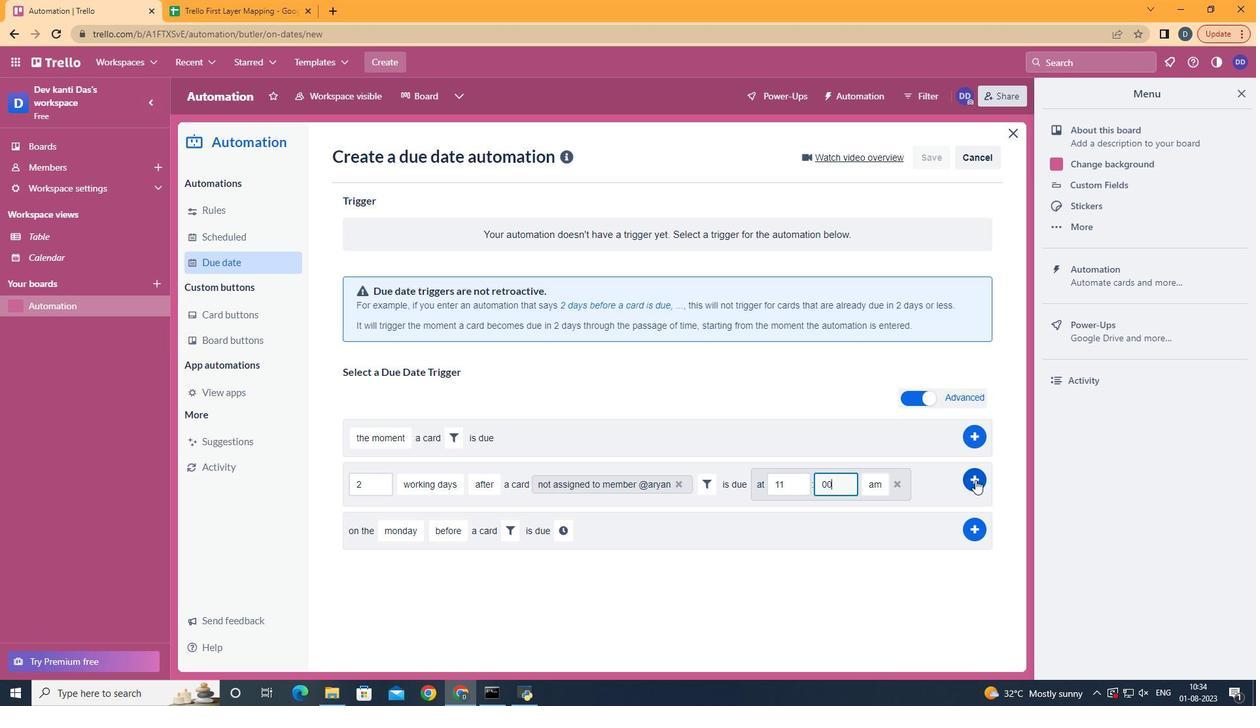 
Action: Mouse moved to (505, 291)
Screenshot: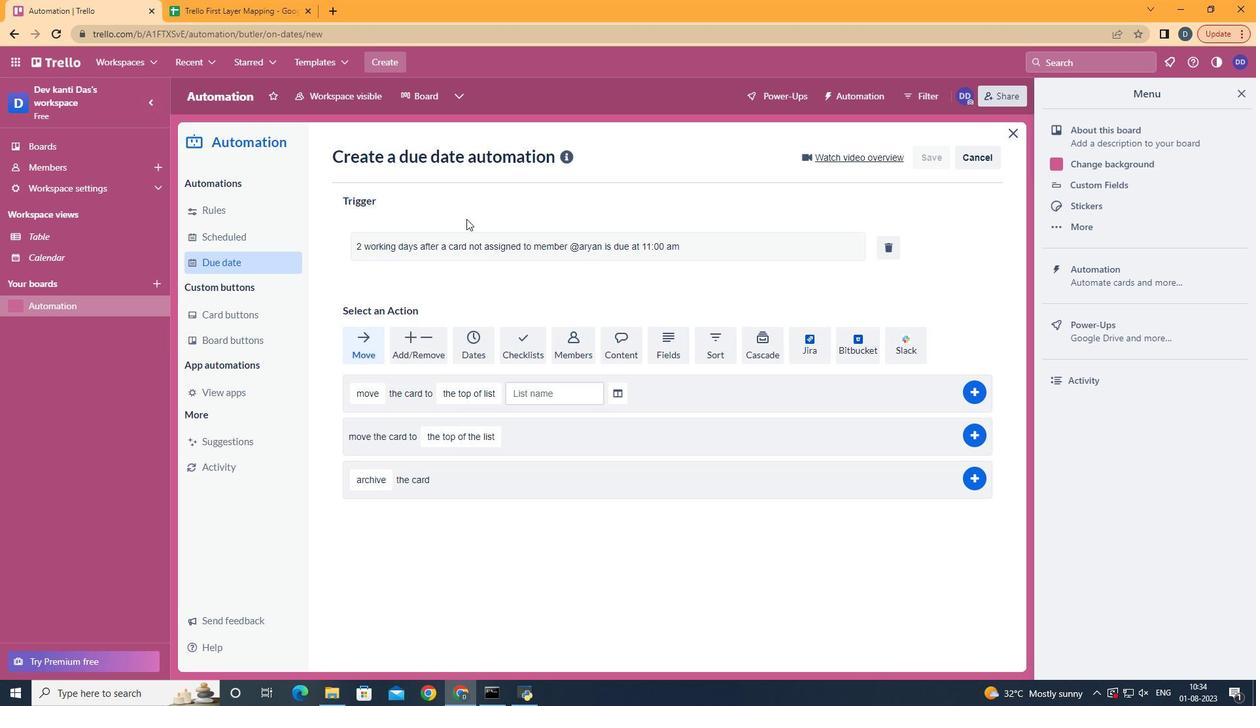 
